 Task: Log work in the project TowerLine for the issue 'Add support for offline messaging and chat' spent time as '1w 2d 5h 39m' and remaining time as '4w 3d 19h 33m' and add a flag. Now add the issue to the epic 'Email and messaging system upgrade'.
Action: Mouse moved to (239, 66)
Screenshot: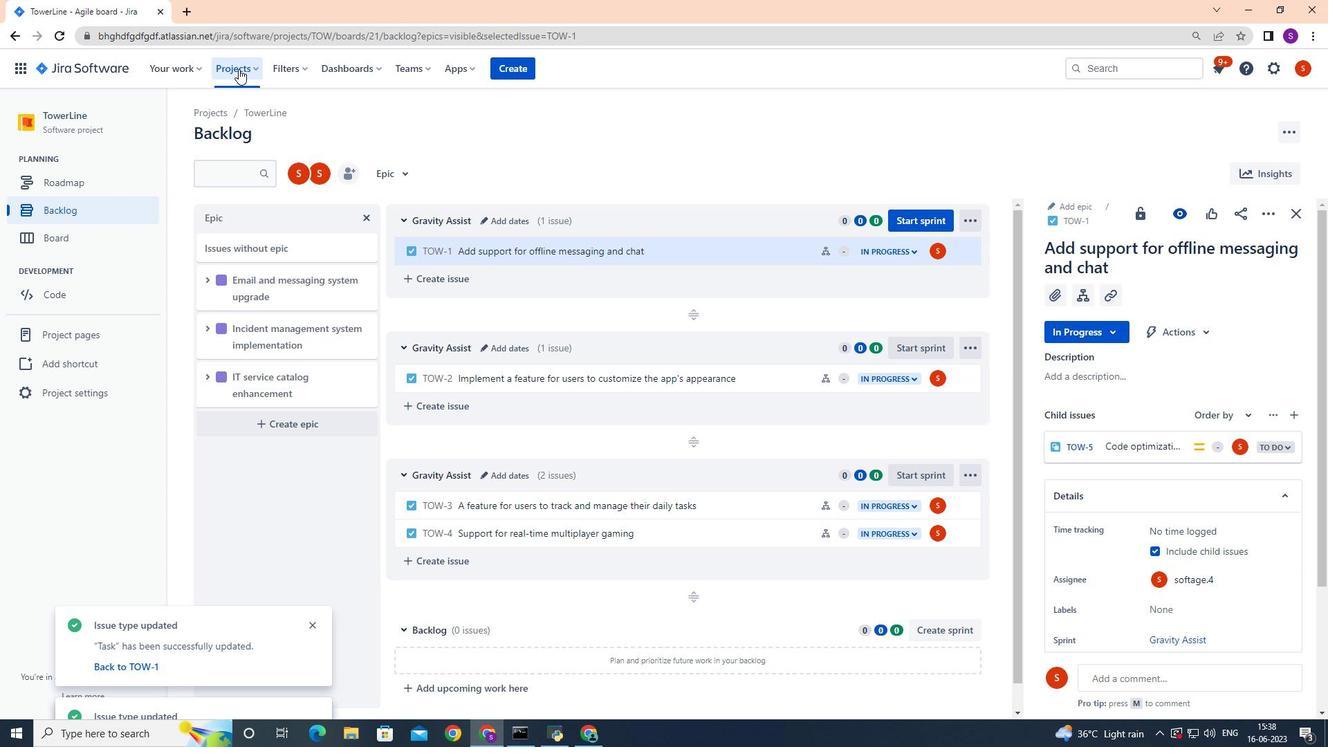 
Action: Mouse pressed left at (239, 66)
Screenshot: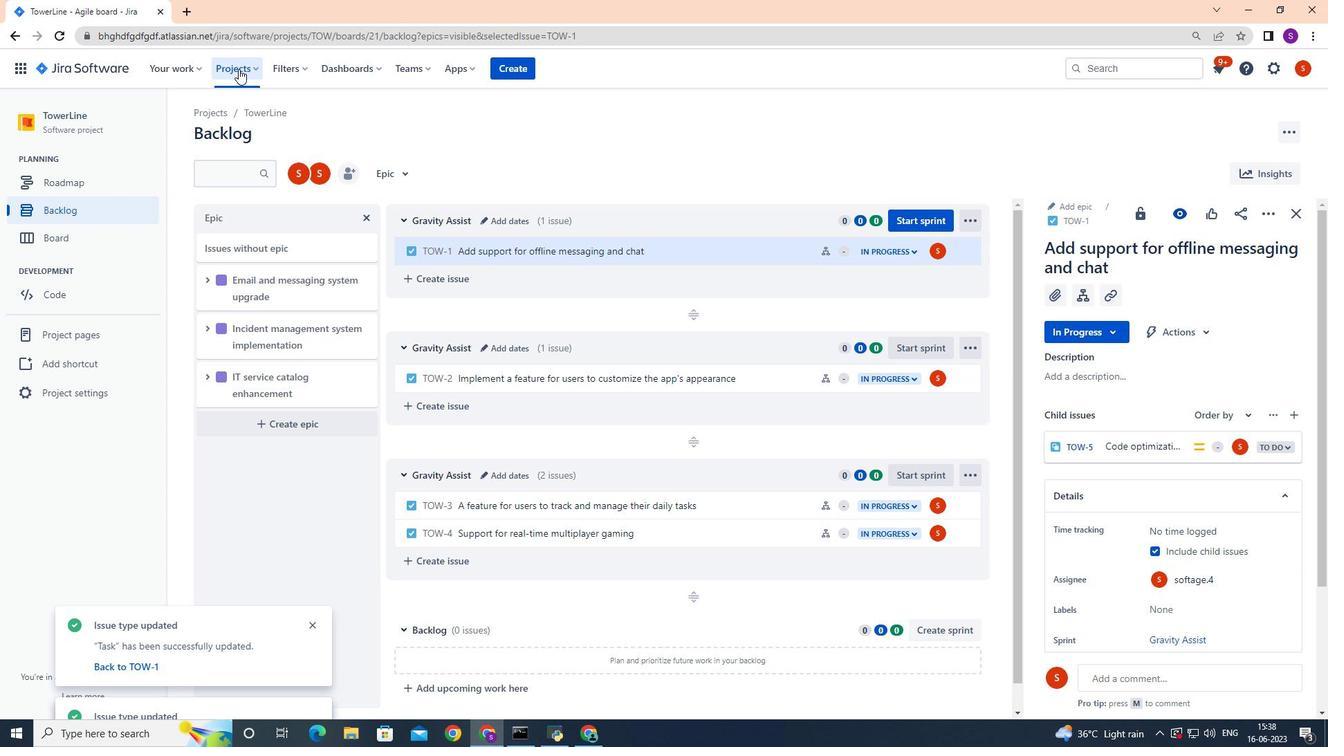 
Action: Mouse moved to (273, 122)
Screenshot: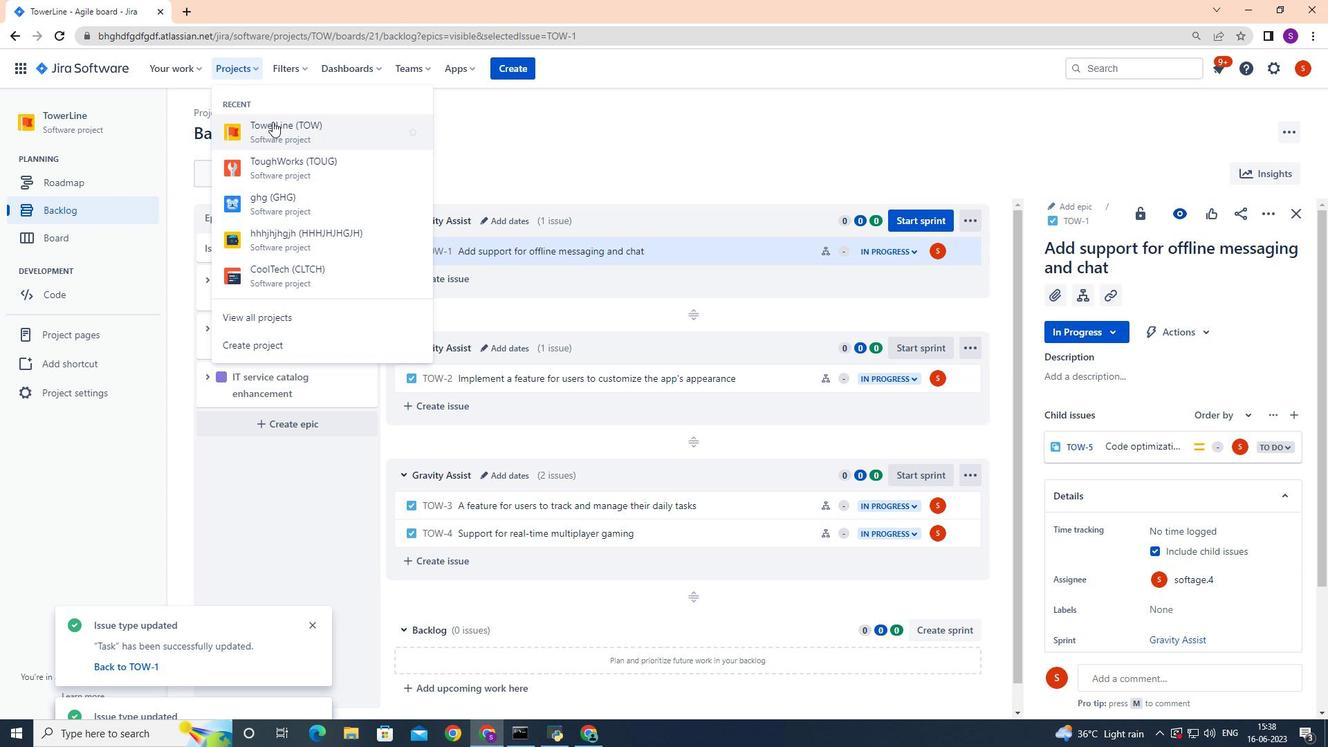 
Action: Mouse pressed left at (273, 122)
Screenshot: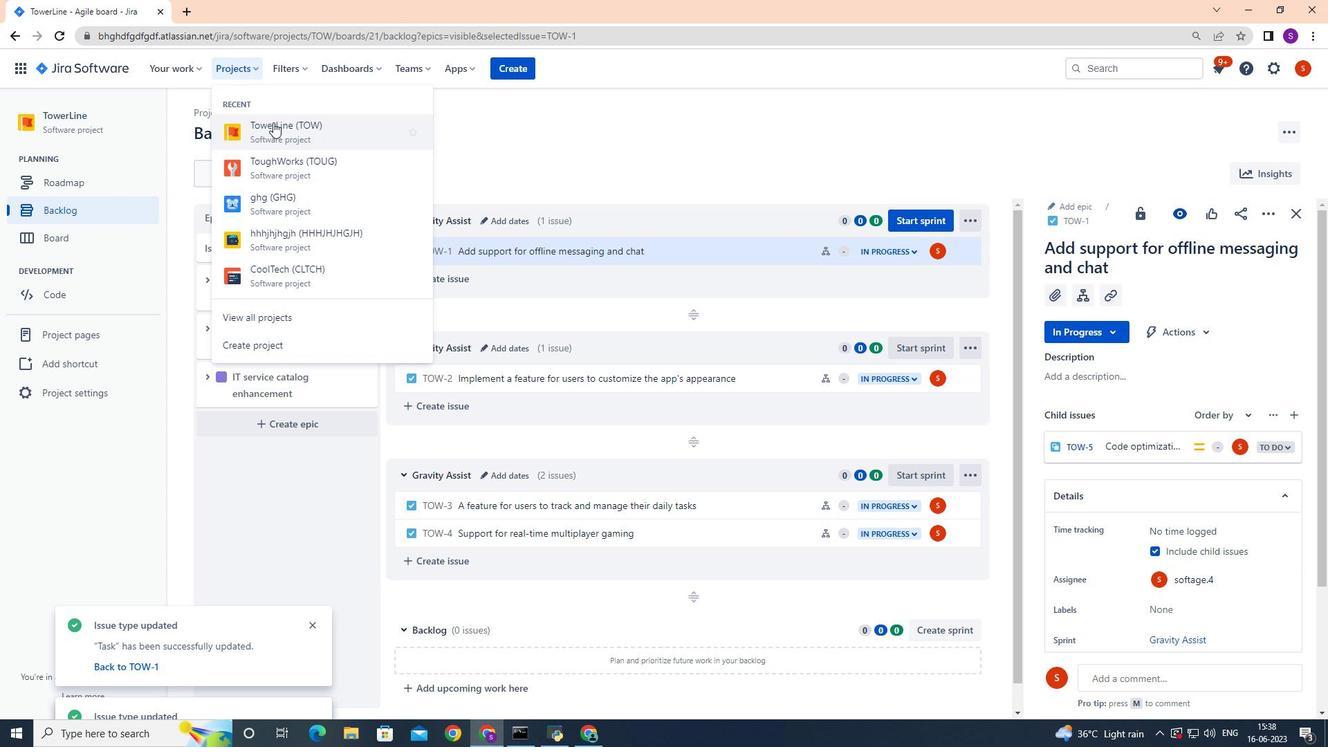 
Action: Mouse moved to (106, 211)
Screenshot: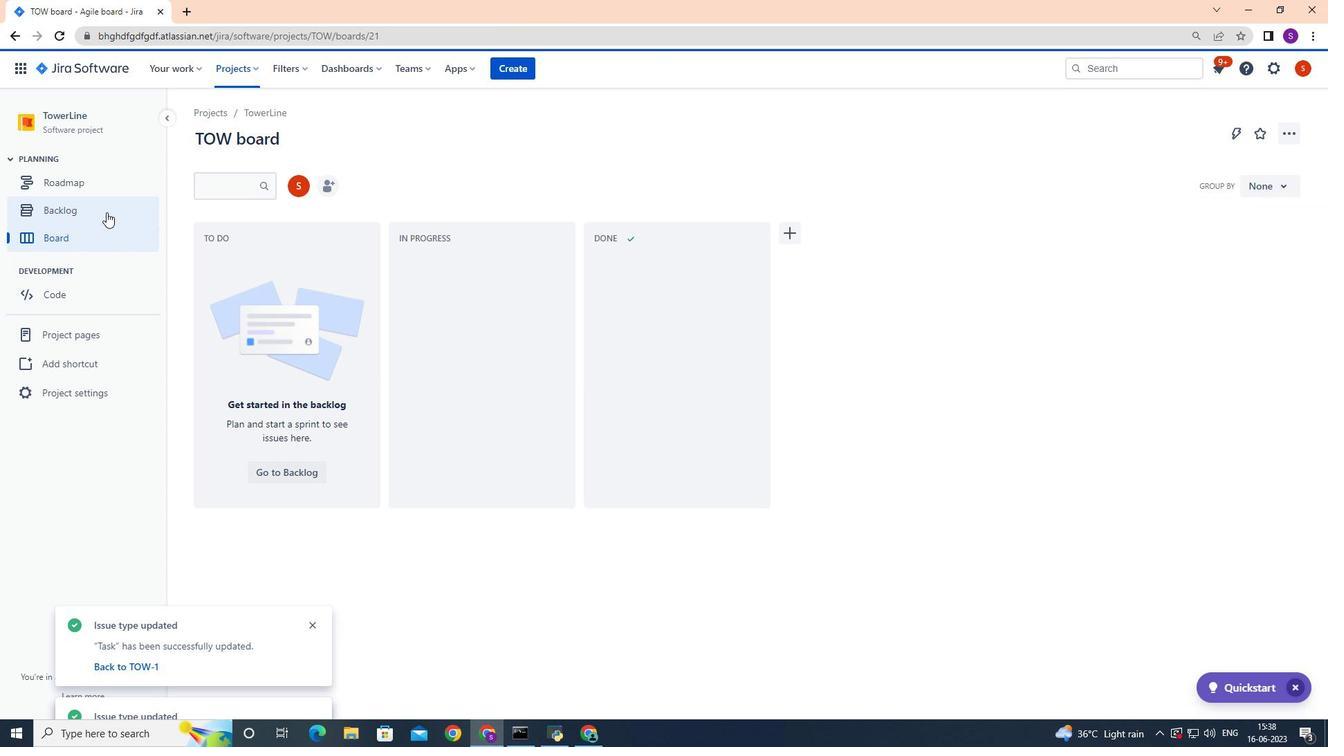 
Action: Mouse pressed left at (106, 211)
Screenshot: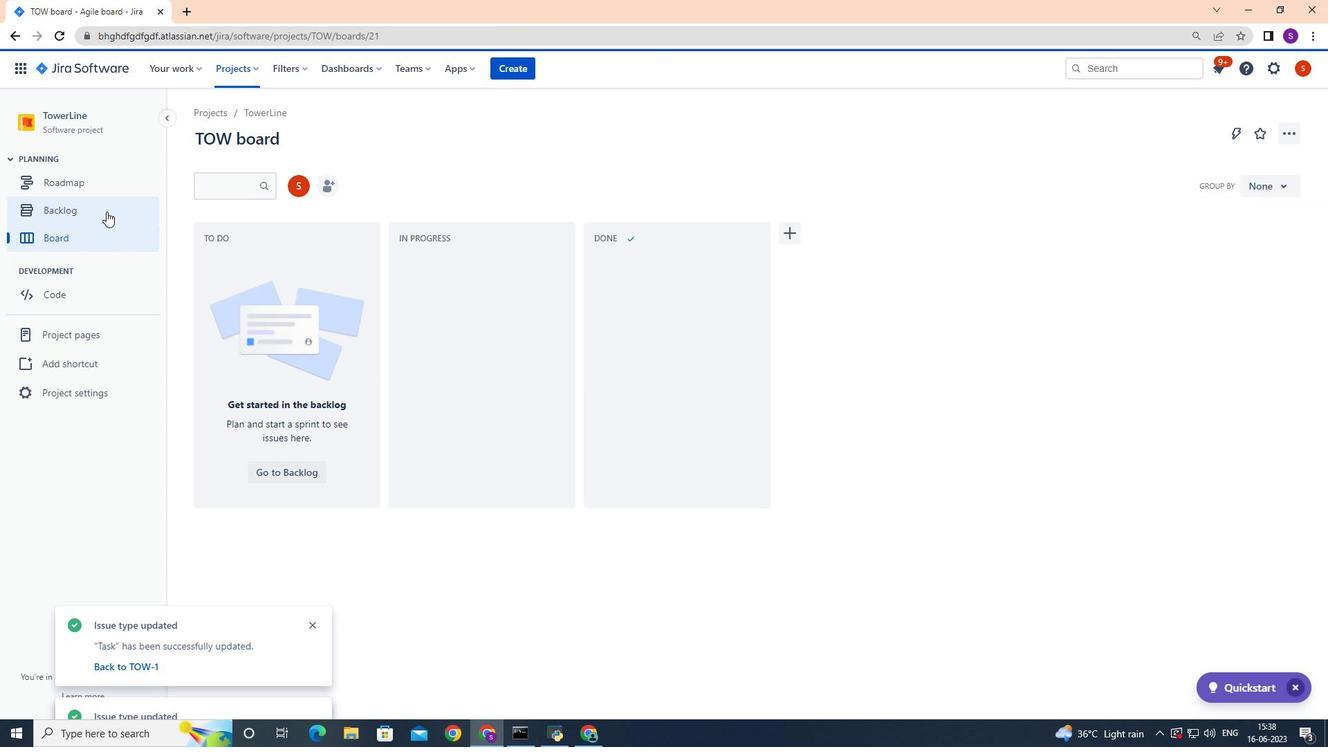 
Action: Mouse moved to (898, 251)
Screenshot: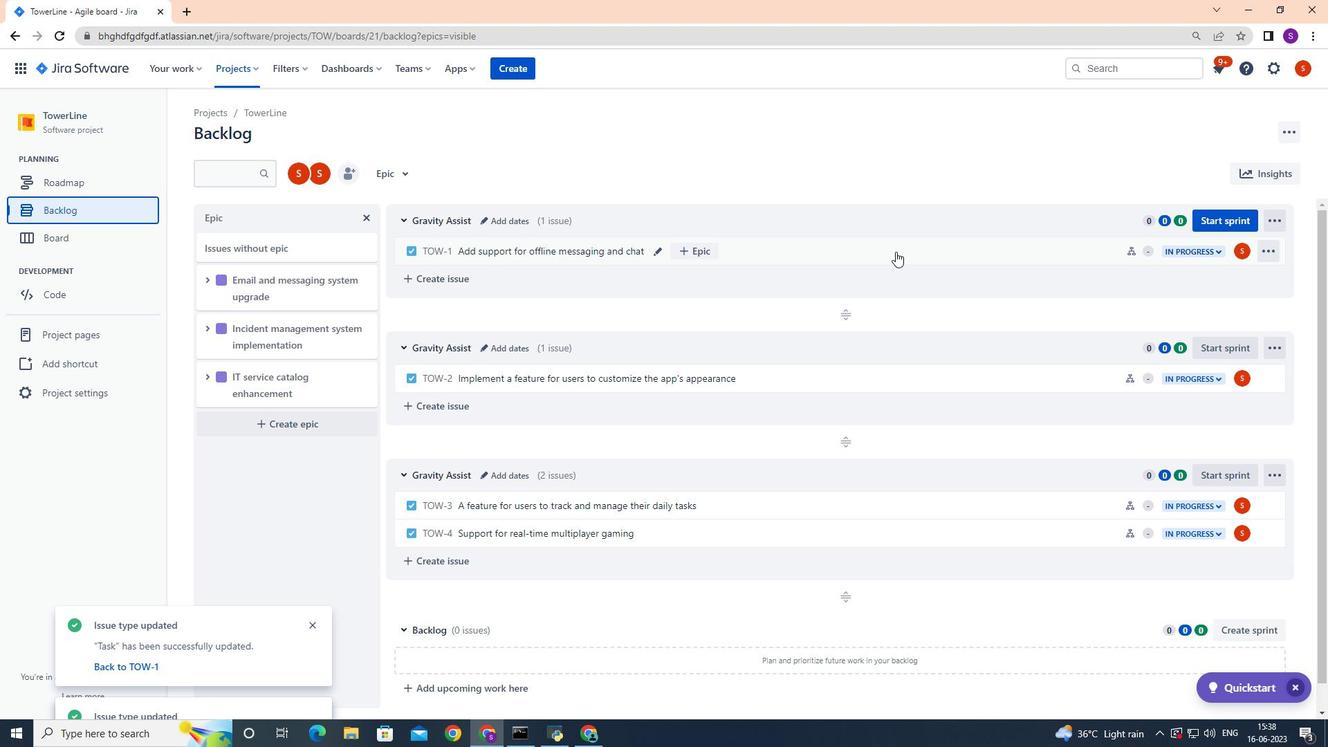 
Action: Mouse pressed left at (898, 251)
Screenshot: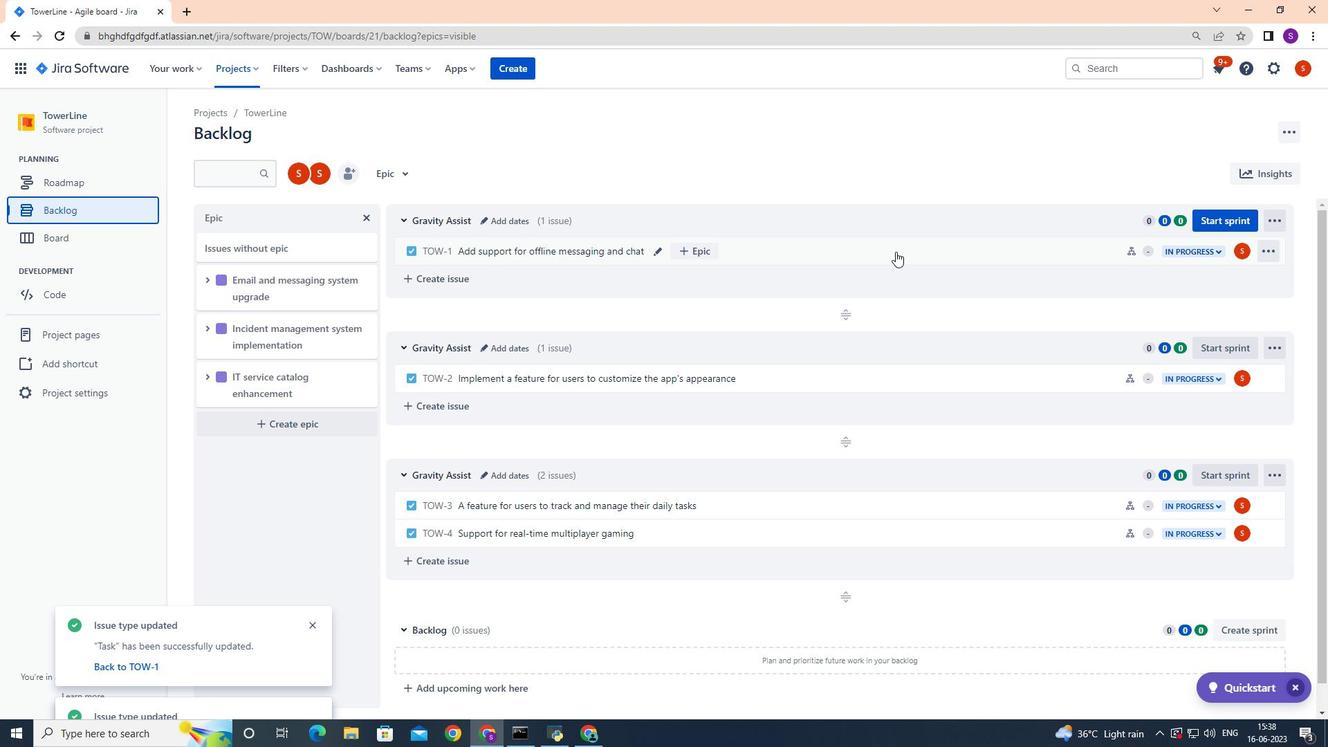 
Action: Mouse moved to (1265, 214)
Screenshot: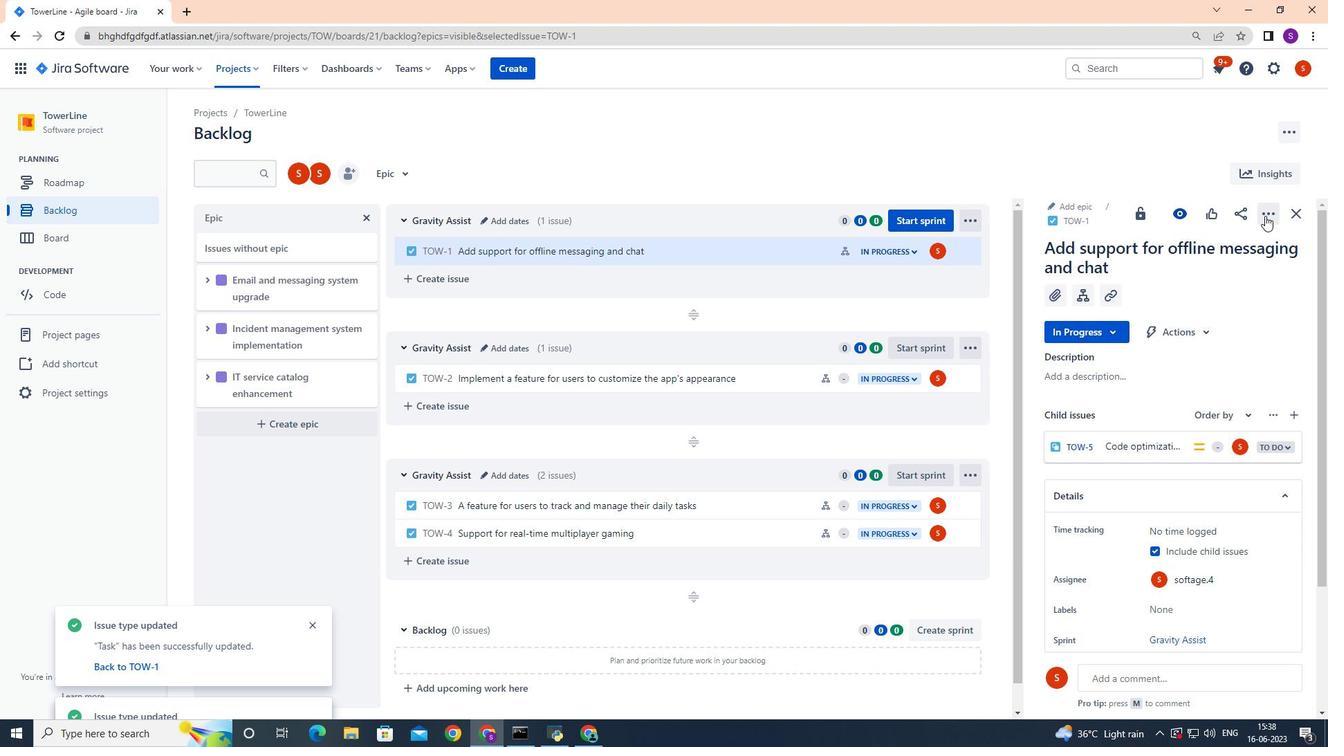 
Action: Mouse pressed left at (1265, 214)
Screenshot: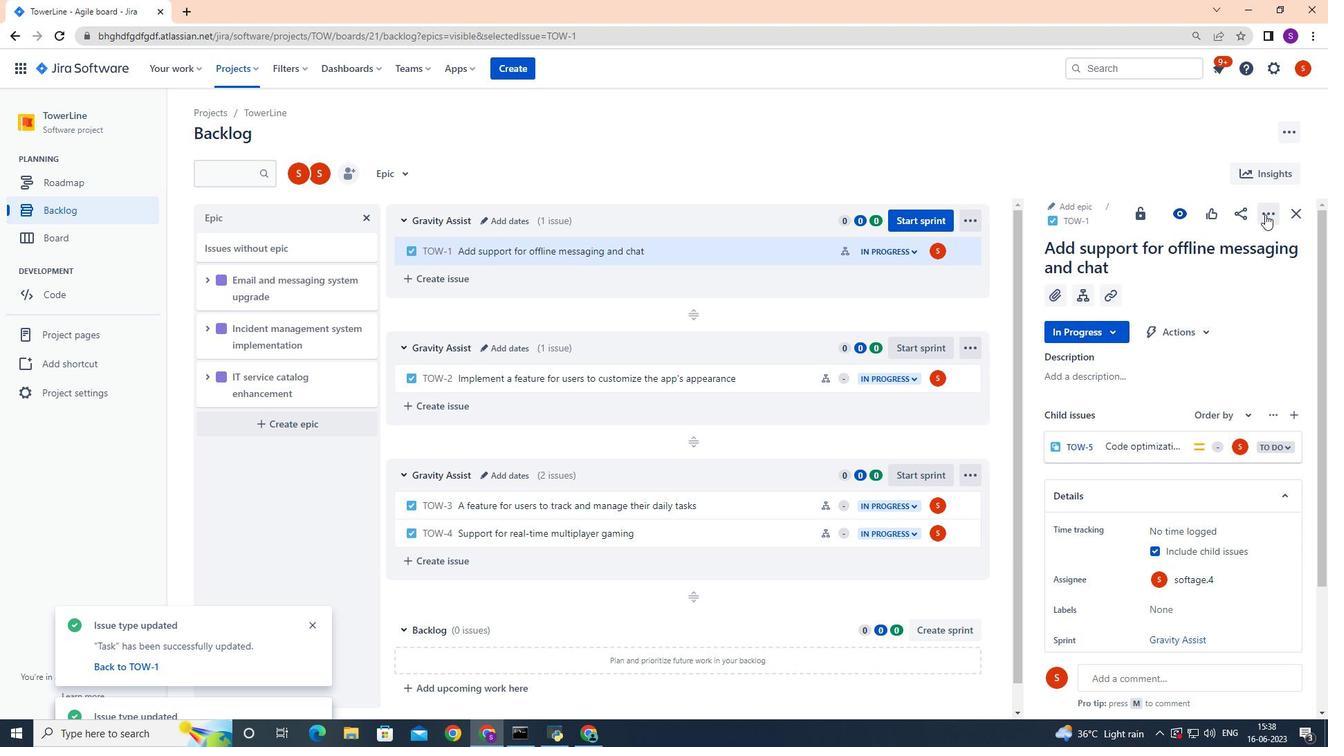 
Action: Mouse moved to (1229, 251)
Screenshot: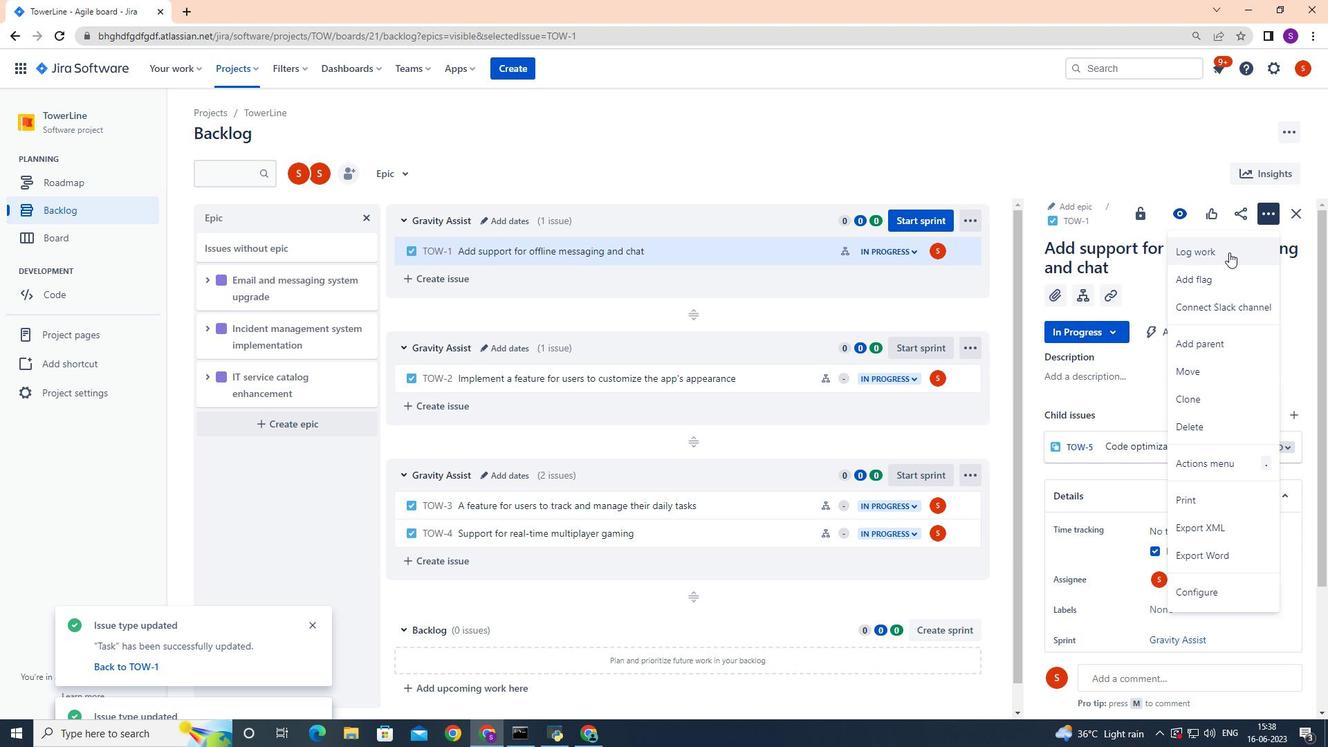 
Action: Mouse pressed left at (1229, 251)
Screenshot: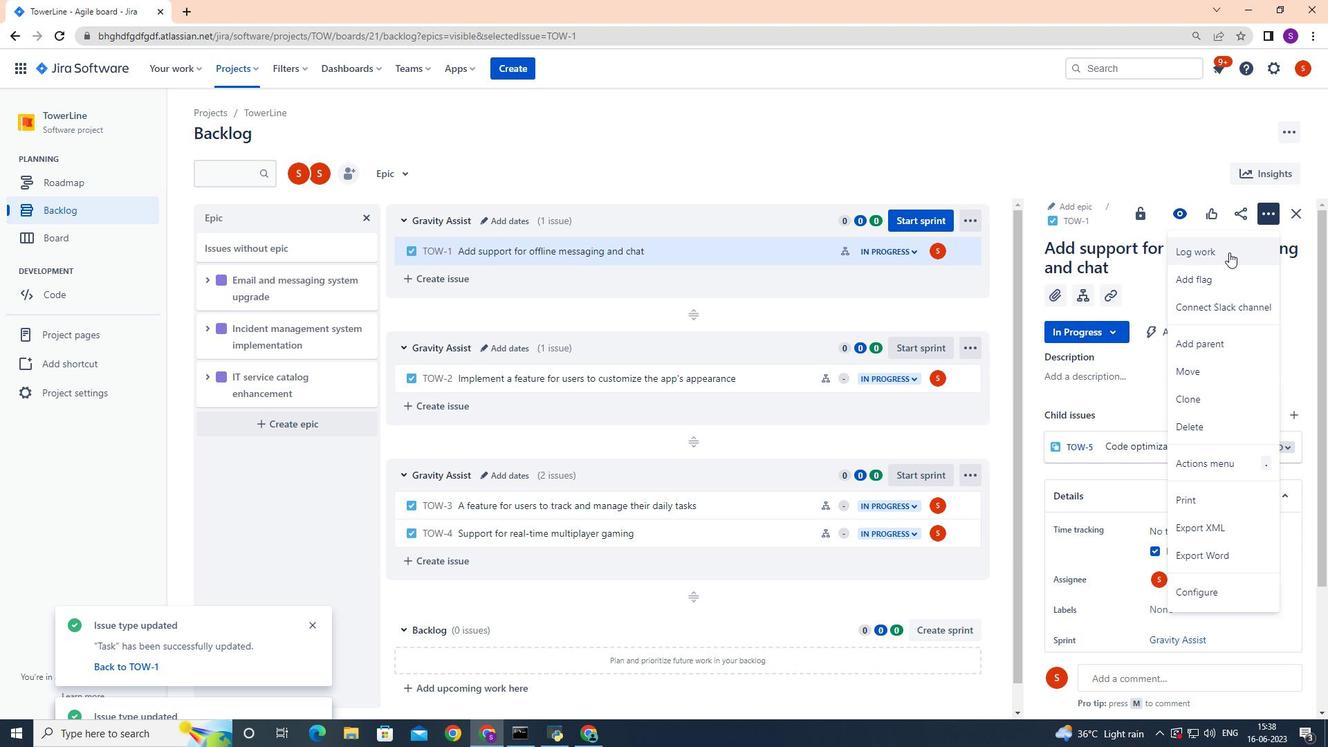 
Action: Mouse moved to (755, 276)
Screenshot: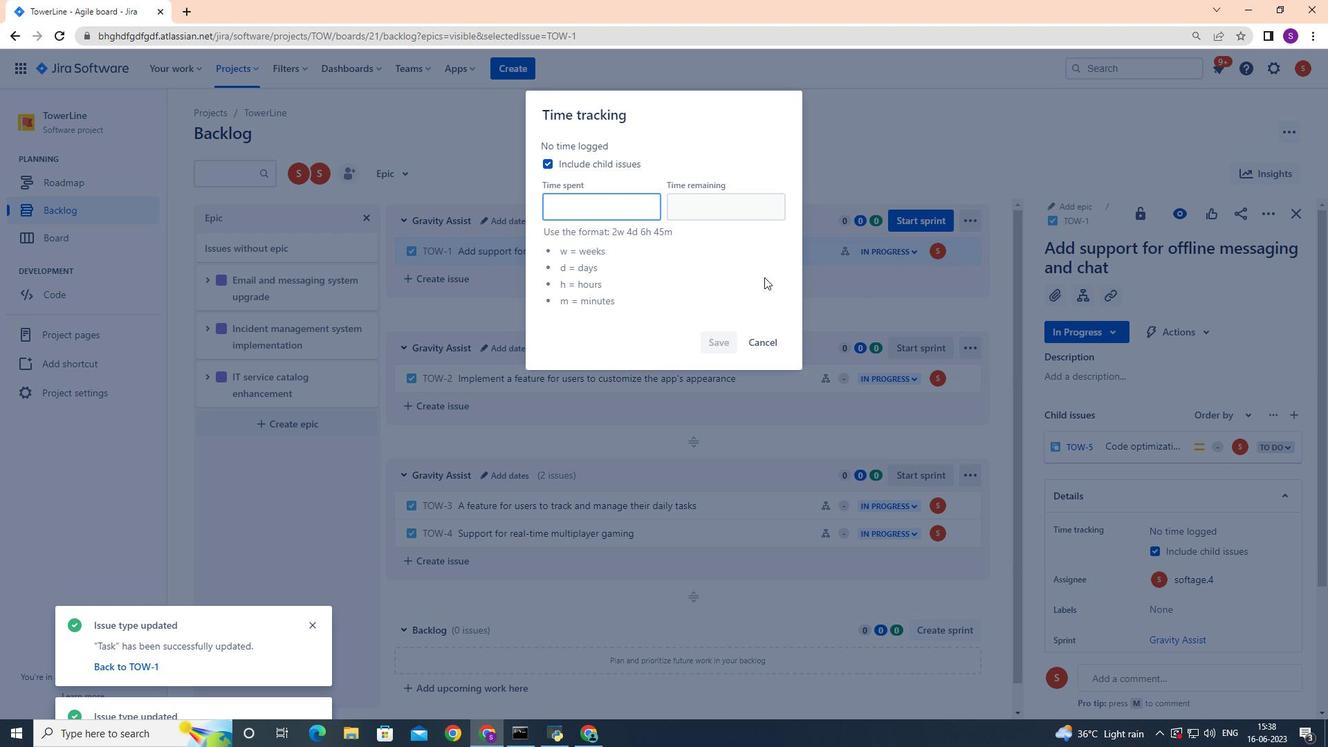 
Action: Key pressed 1w<Key.space>2d<Key.space>5h<Key.space>39m
Screenshot: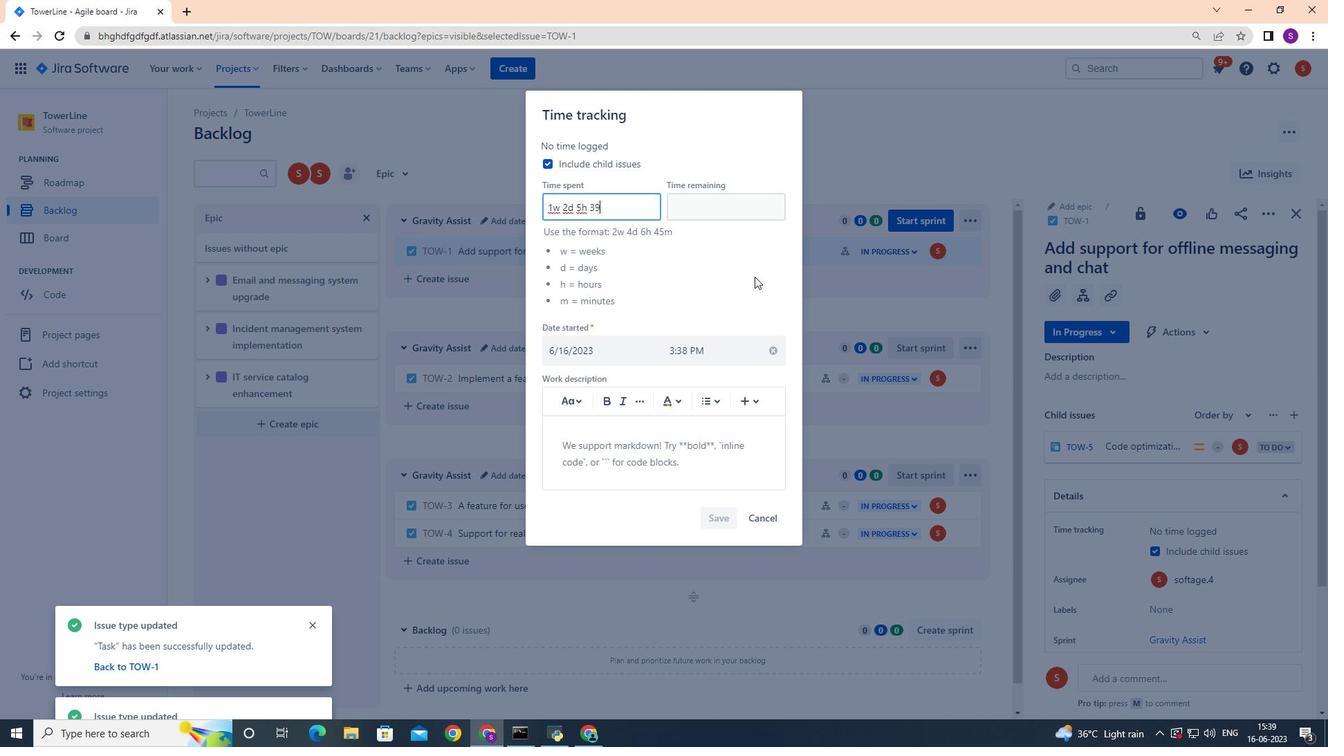 
Action: Mouse moved to (711, 212)
Screenshot: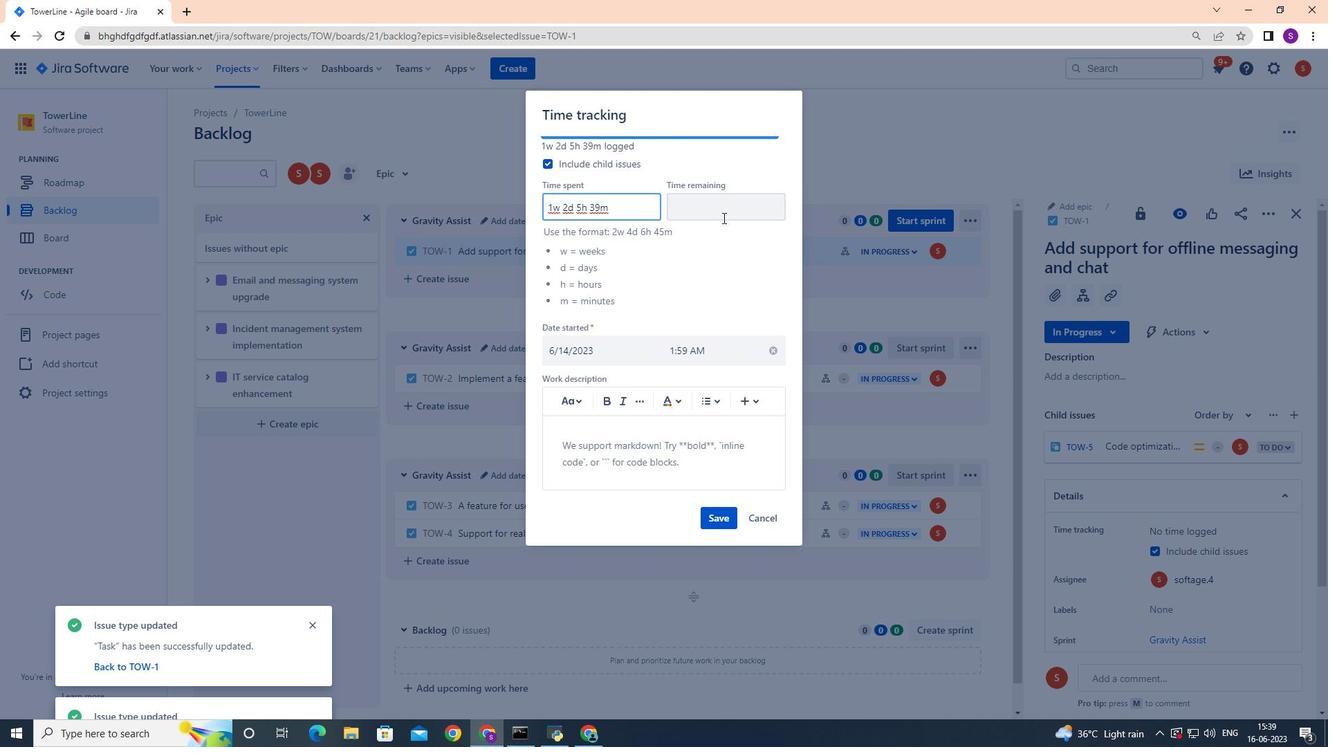 
Action: Mouse pressed left at (711, 212)
Screenshot: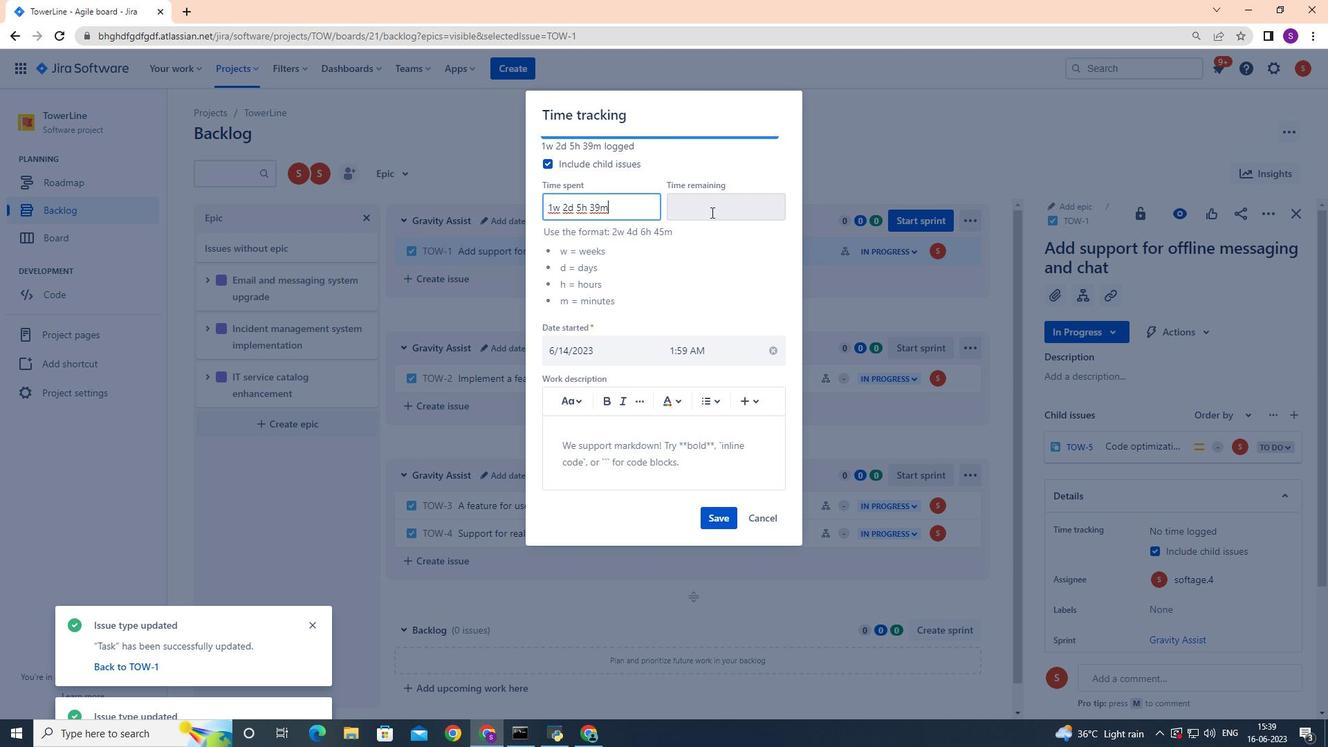 
Action: Mouse moved to (711, 212)
Screenshot: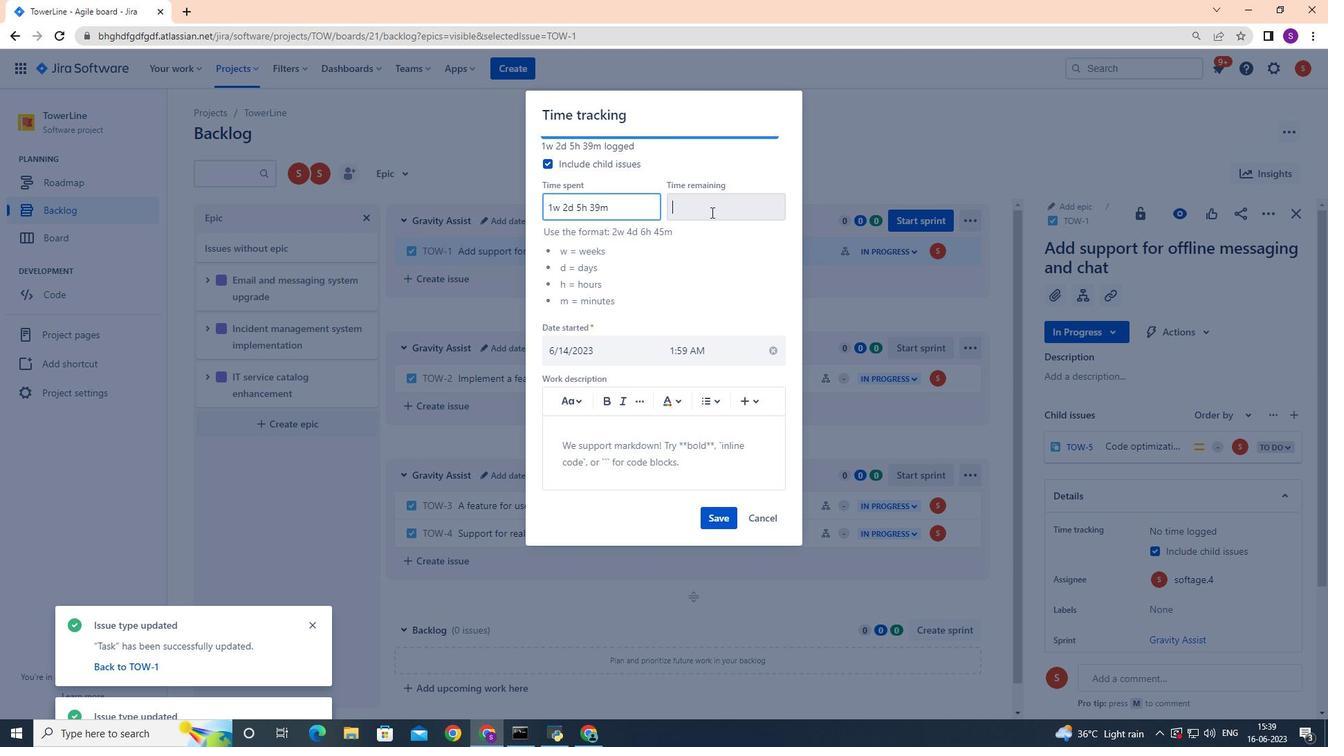 
Action: Key pressed 4w<Key.space>3d<Key.space>19h<Key.space>33m
Screenshot: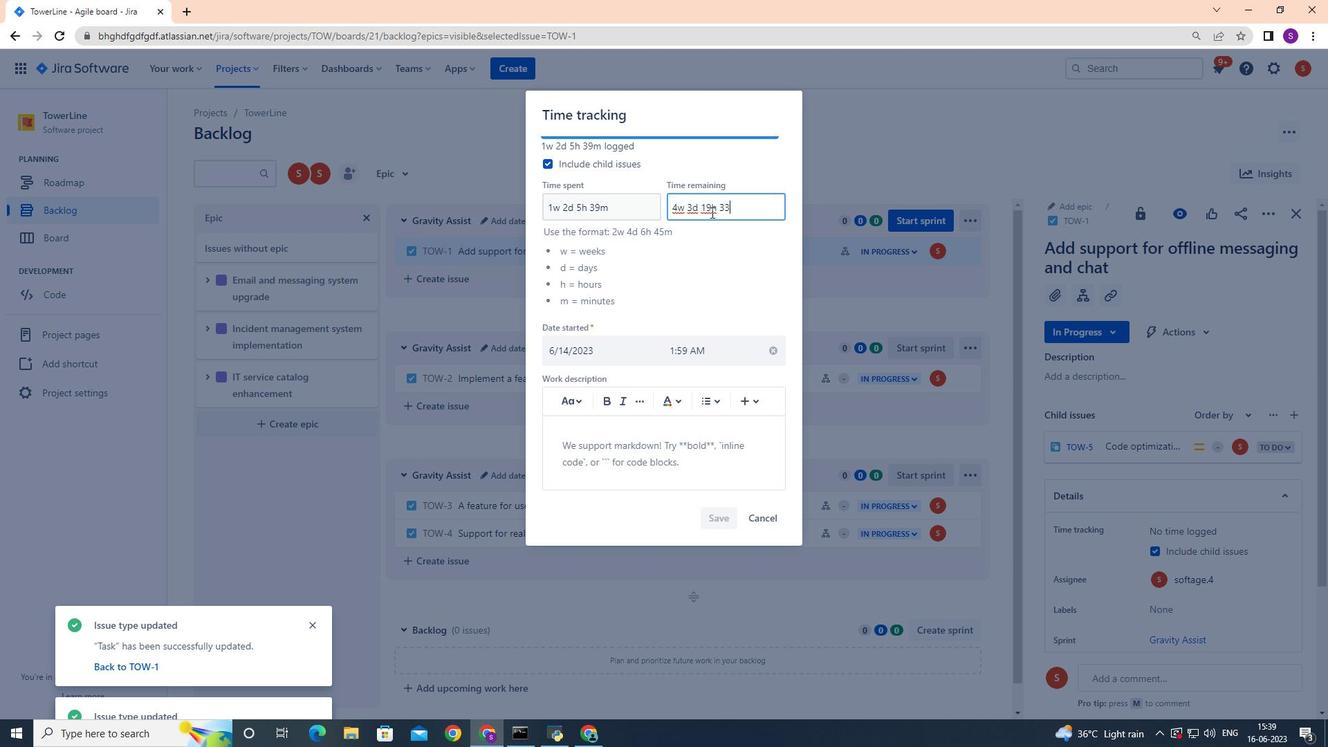 
Action: Mouse moved to (716, 522)
Screenshot: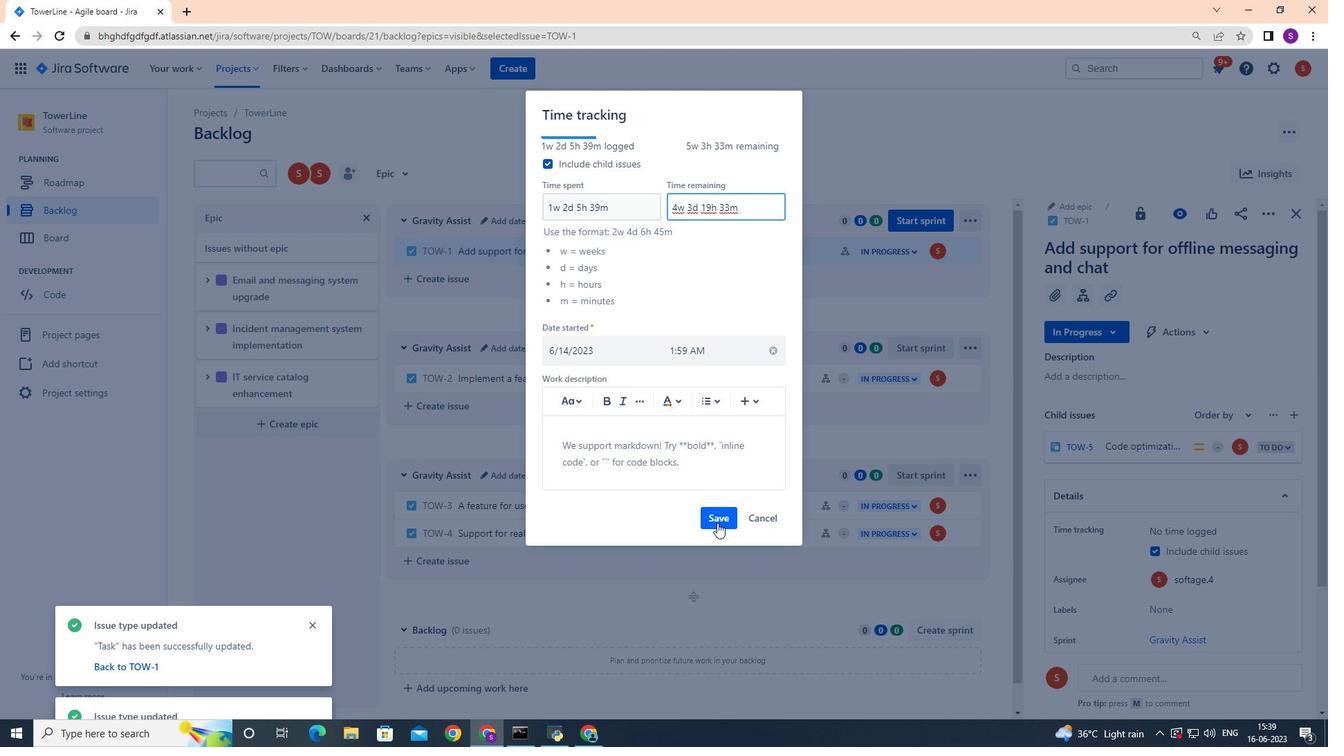 
Action: Mouse pressed left at (716, 522)
Screenshot: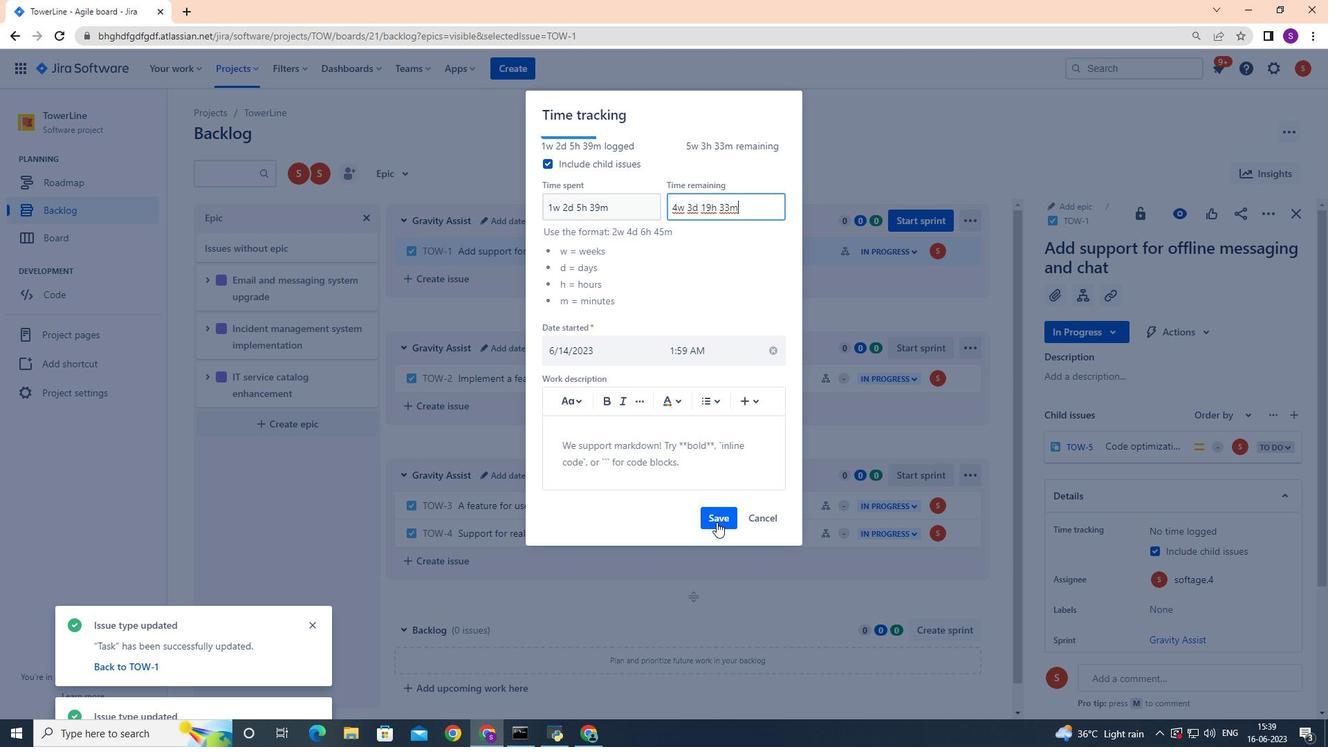 
Action: Mouse moved to (1267, 217)
Screenshot: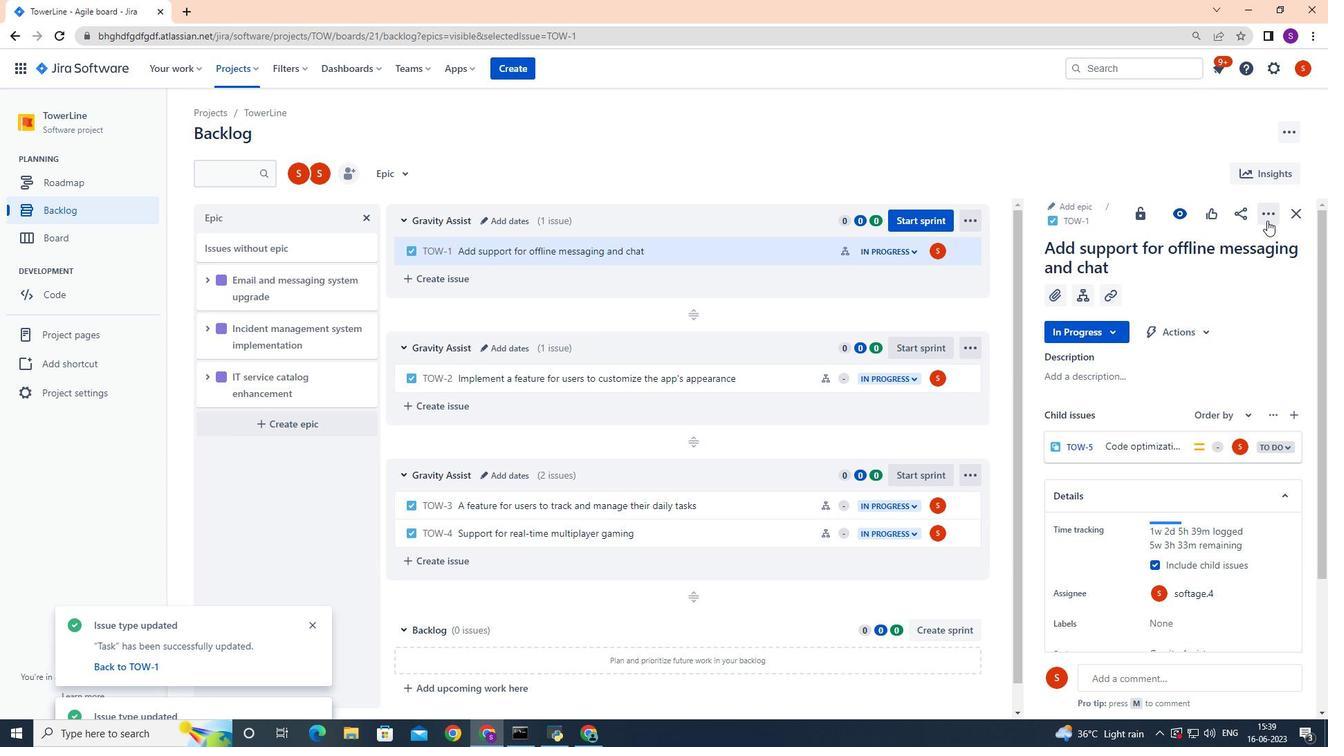 
Action: Mouse pressed left at (1267, 217)
Screenshot: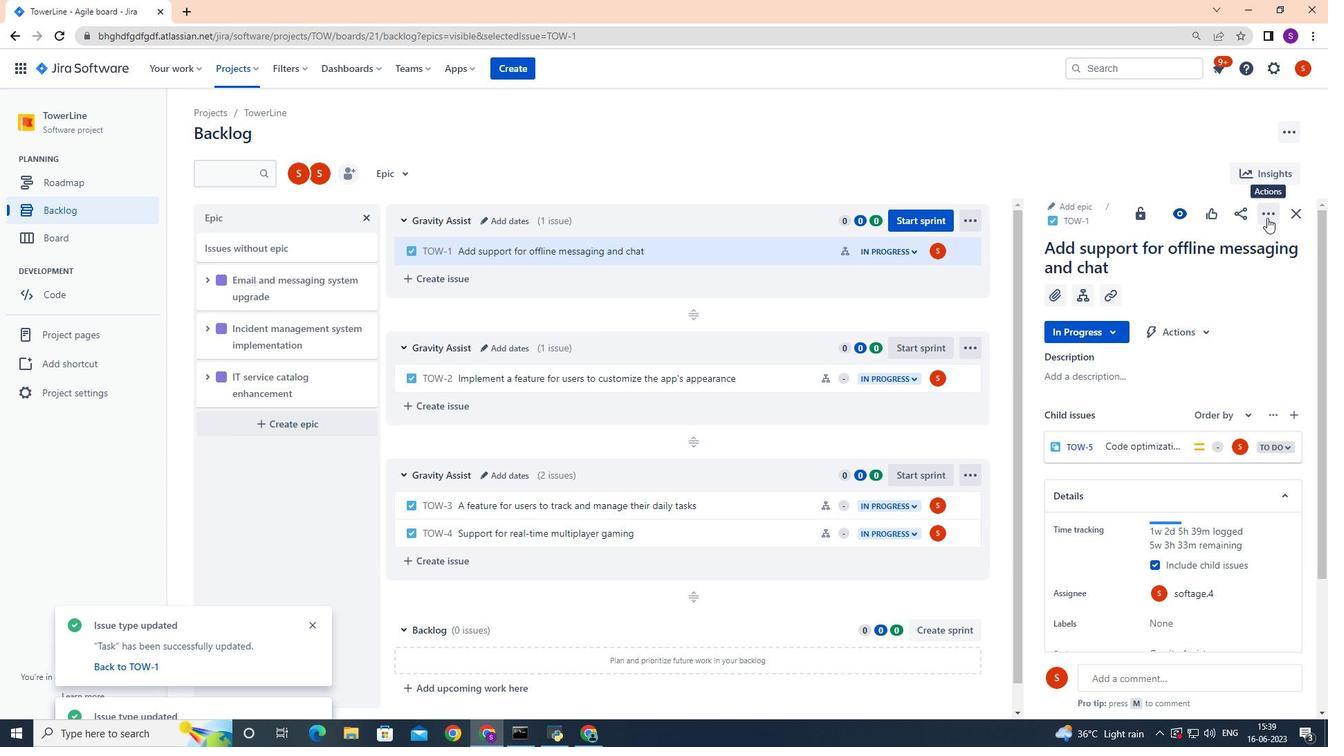 
Action: Mouse moved to (1211, 279)
Screenshot: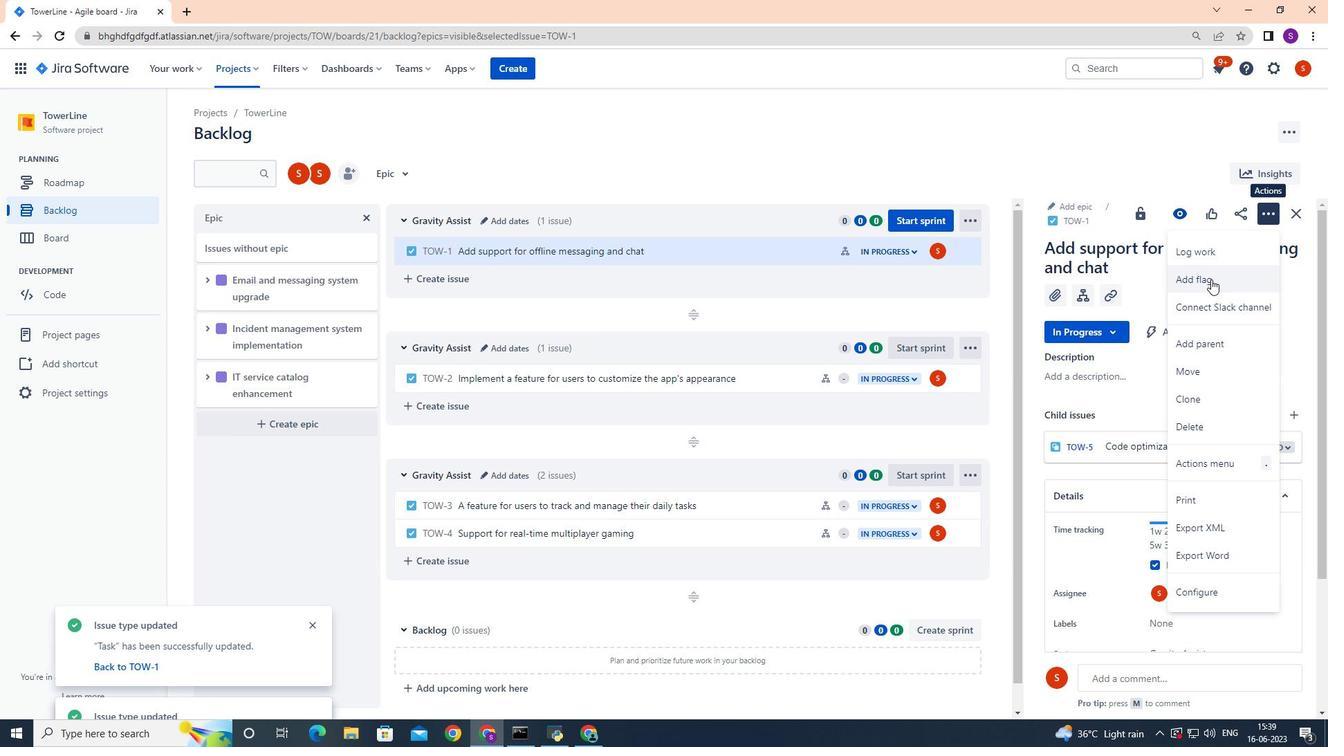 
Action: Mouse pressed left at (1211, 279)
Screenshot: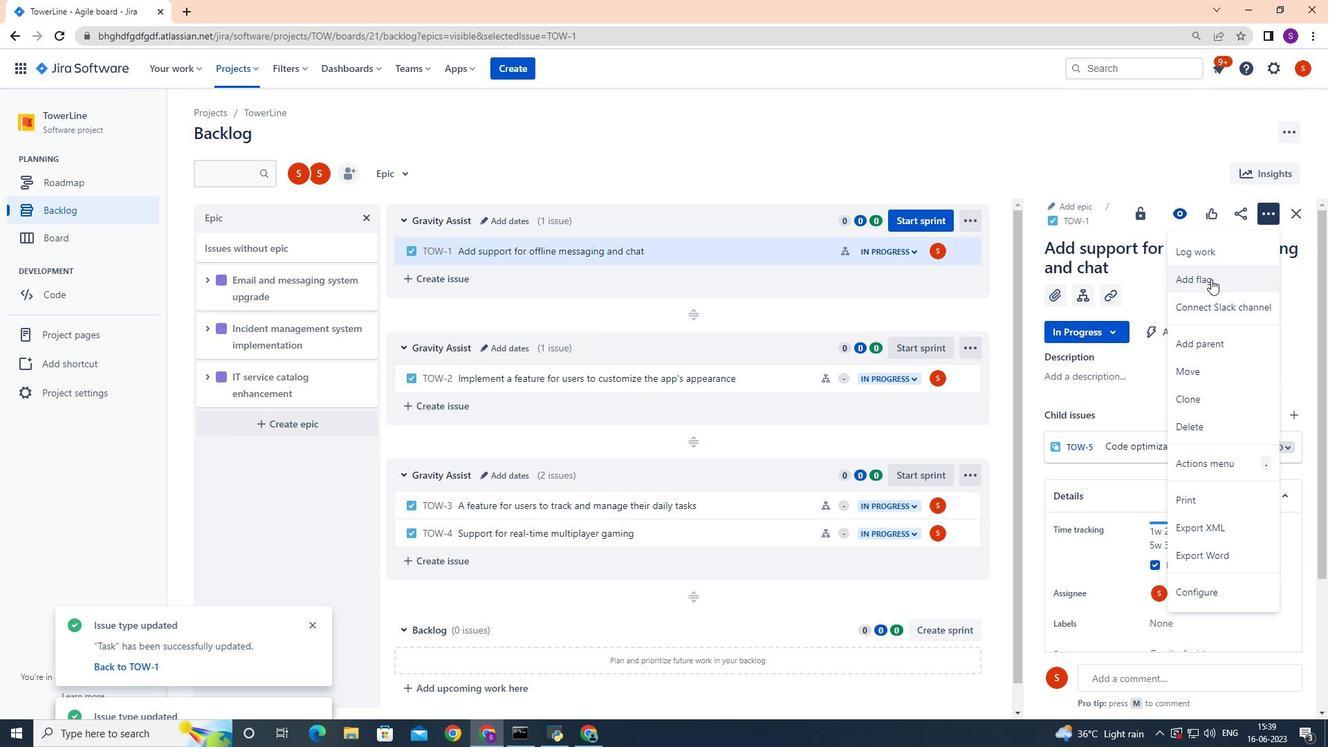 
Action: Mouse moved to (304, 283)
Screenshot: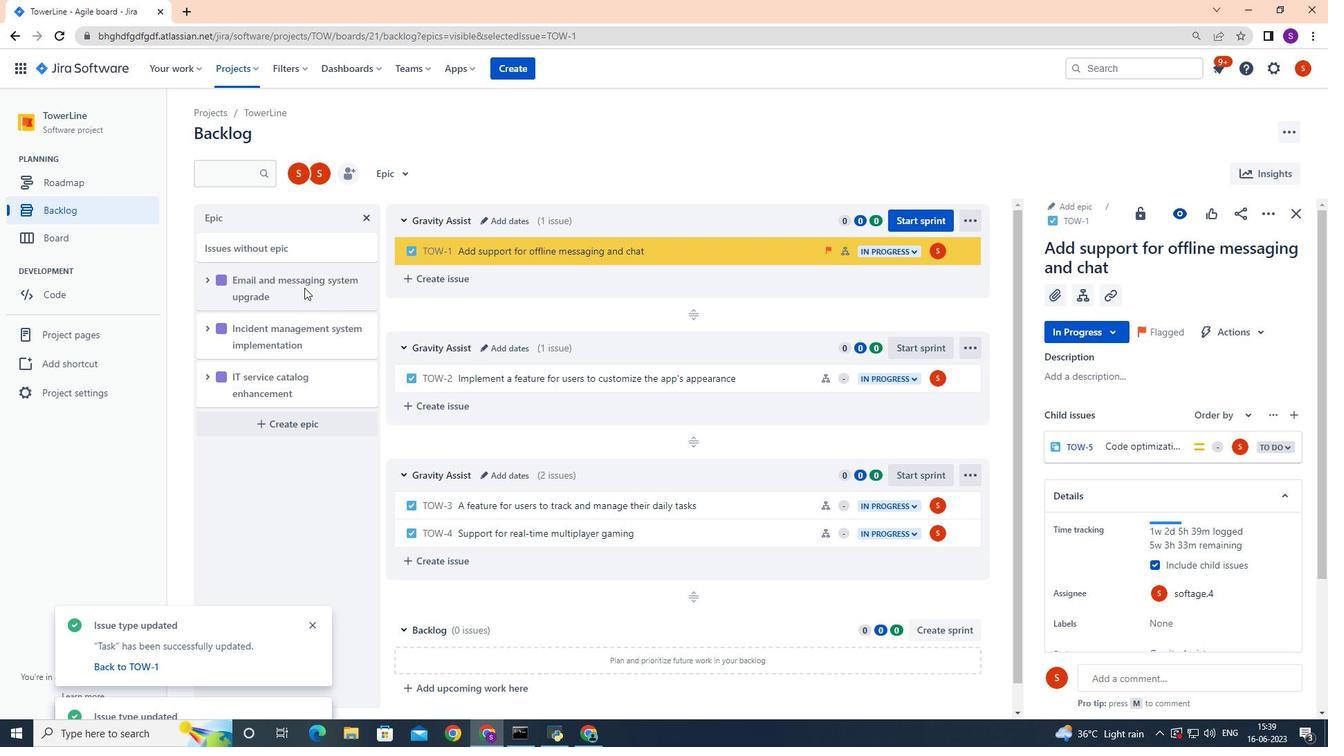 
Action: Mouse pressed left at (304, 283)
Screenshot: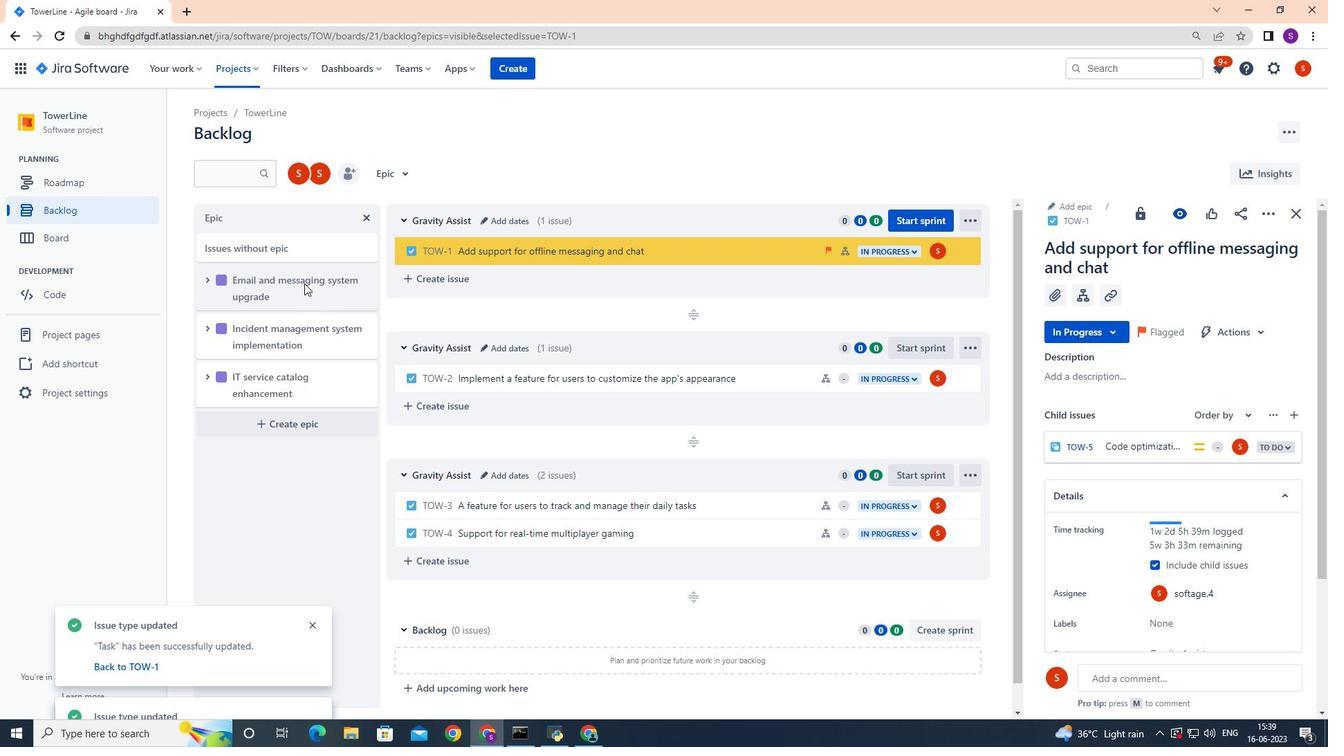
Action: Mouse moved to (304, 283)
Screenshot: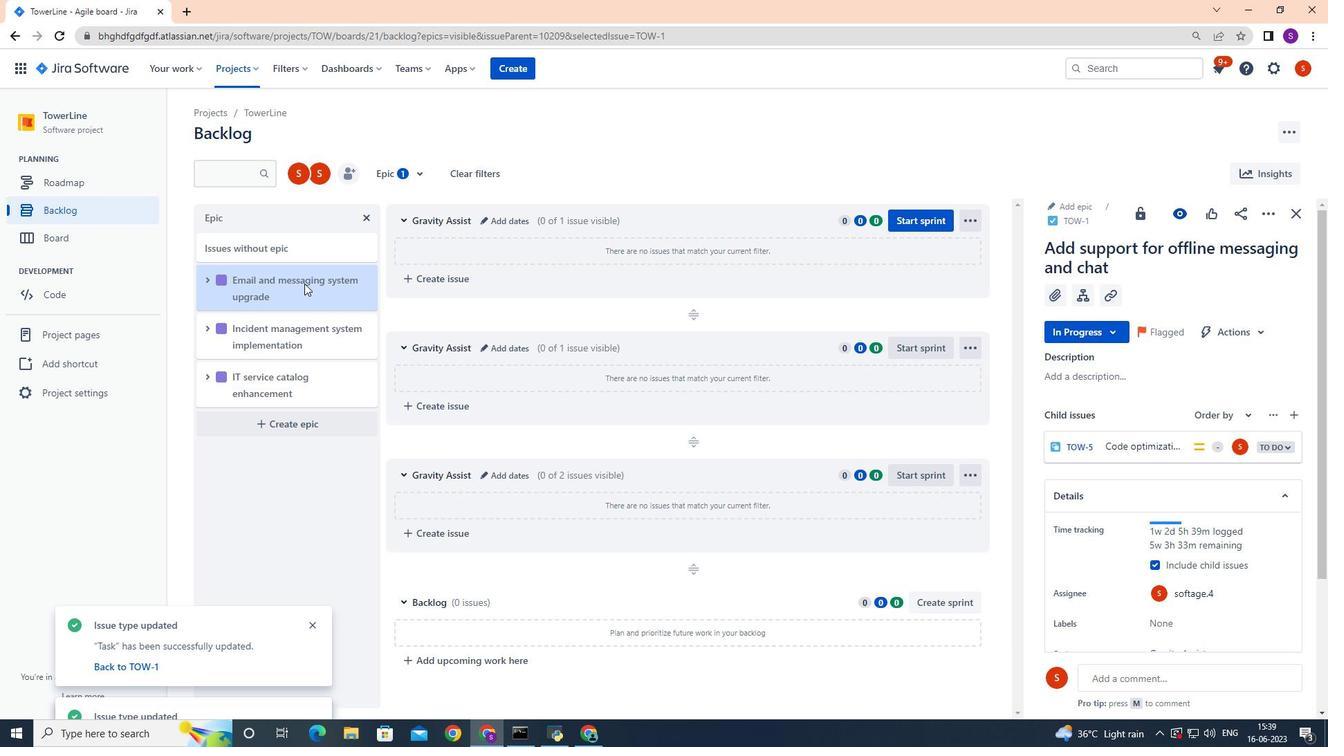 
